 Task: Toggle the preview breaks.
Action: Mouse moved to (8, 553)
Screenshot: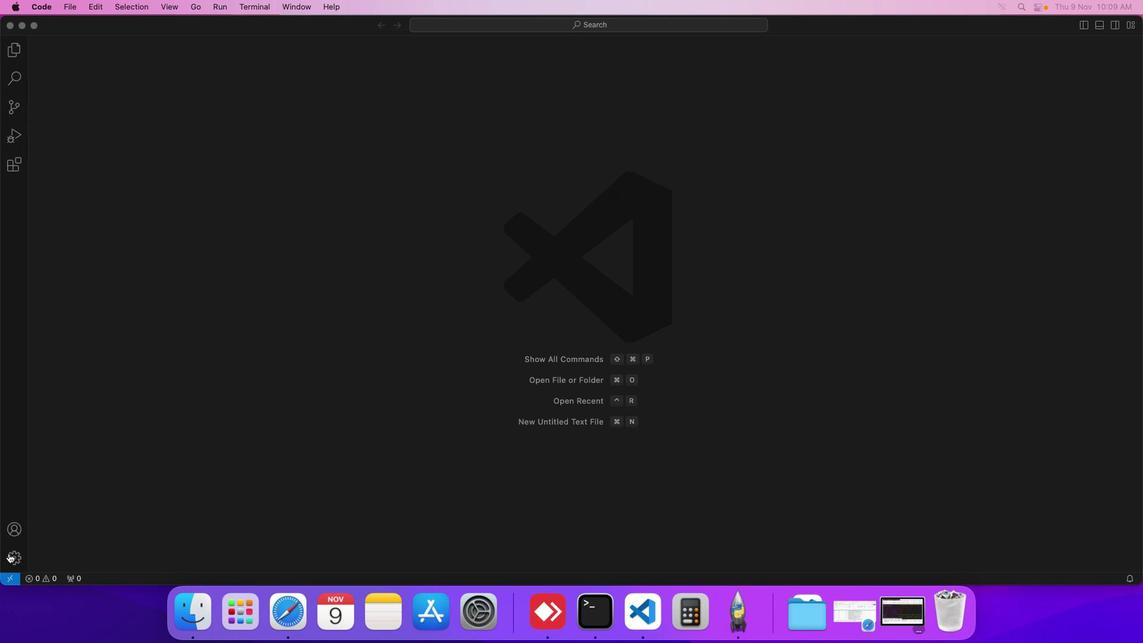 
Action: Mouse pressed left at (8, 553)
Screenshot: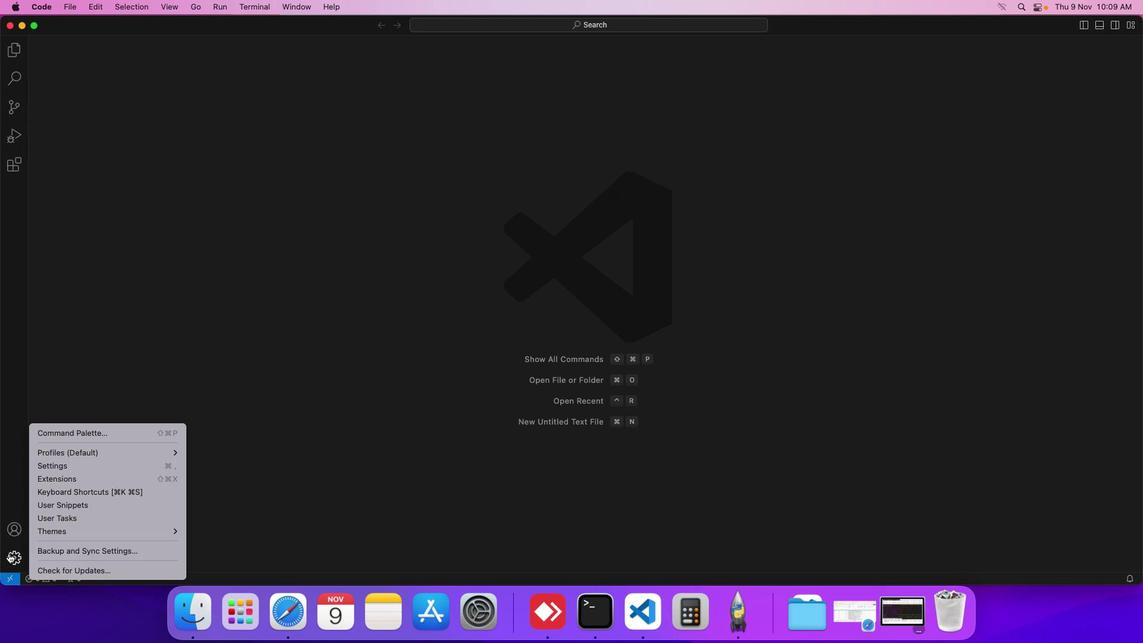 
Action: Mouse moved to (83, 467)
Screenshot: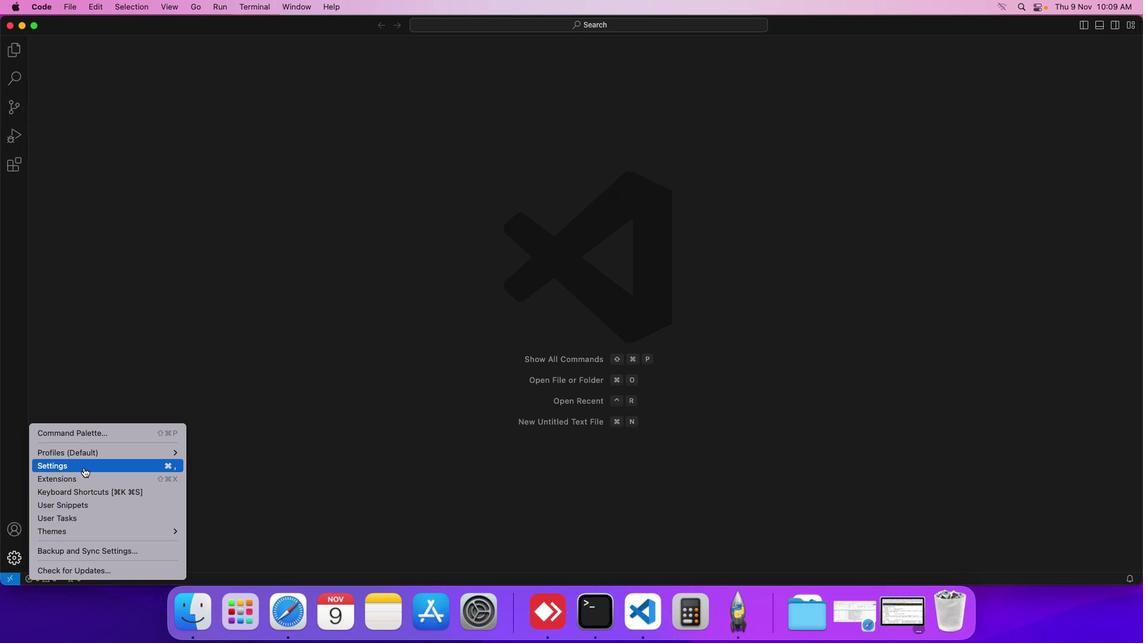 
Action: Mouse pressed left at (83, 467)
Screenshot: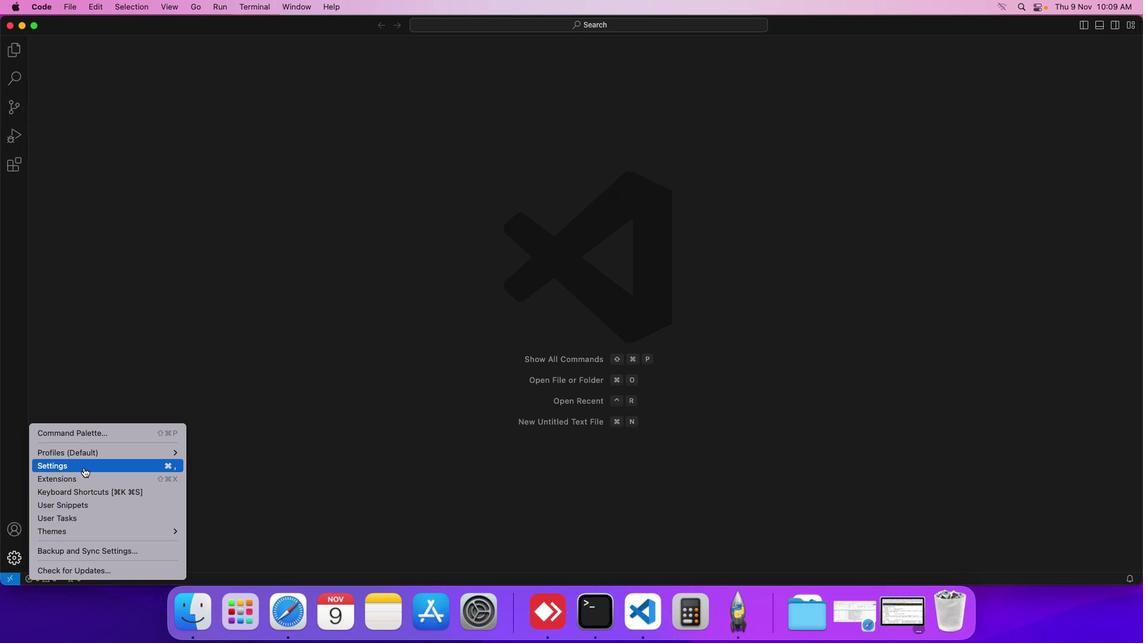 
Action: Mouse moved to (287, 215)
Screenshot: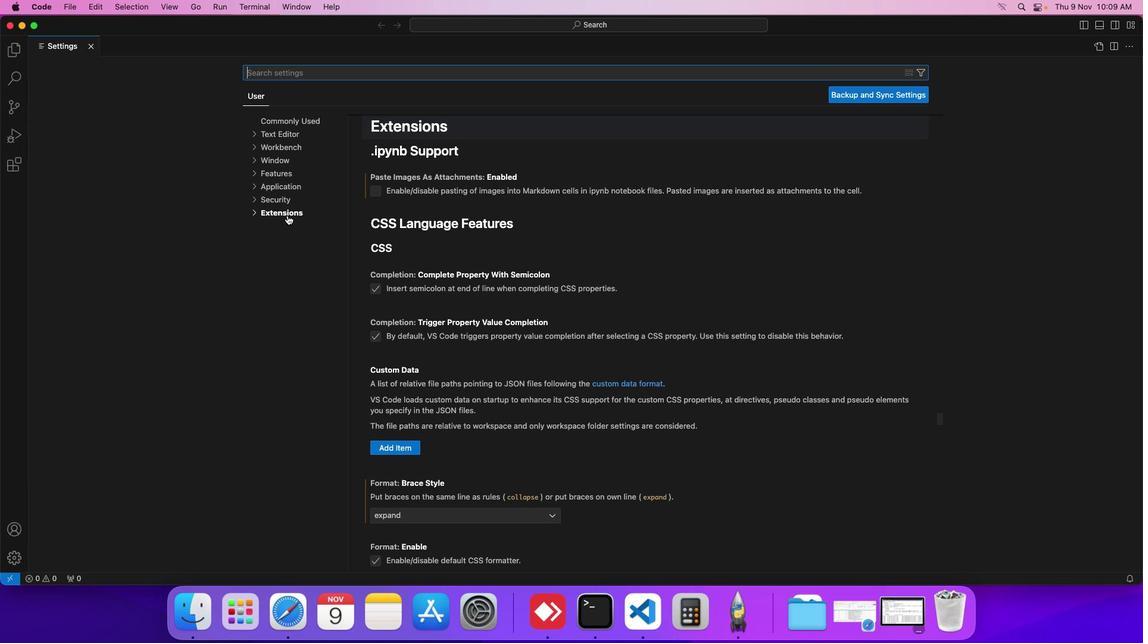 
Action: Mouse pressed left at (287, 215)
Screenshot: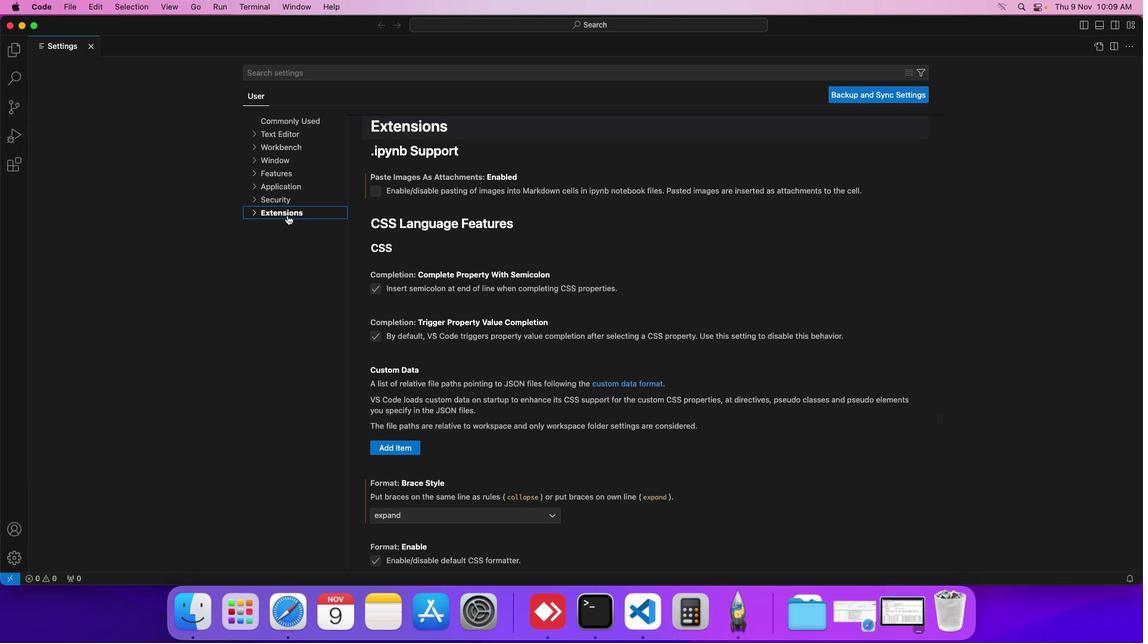 
Action: Mouse moved to (286, 369)
Screenshot: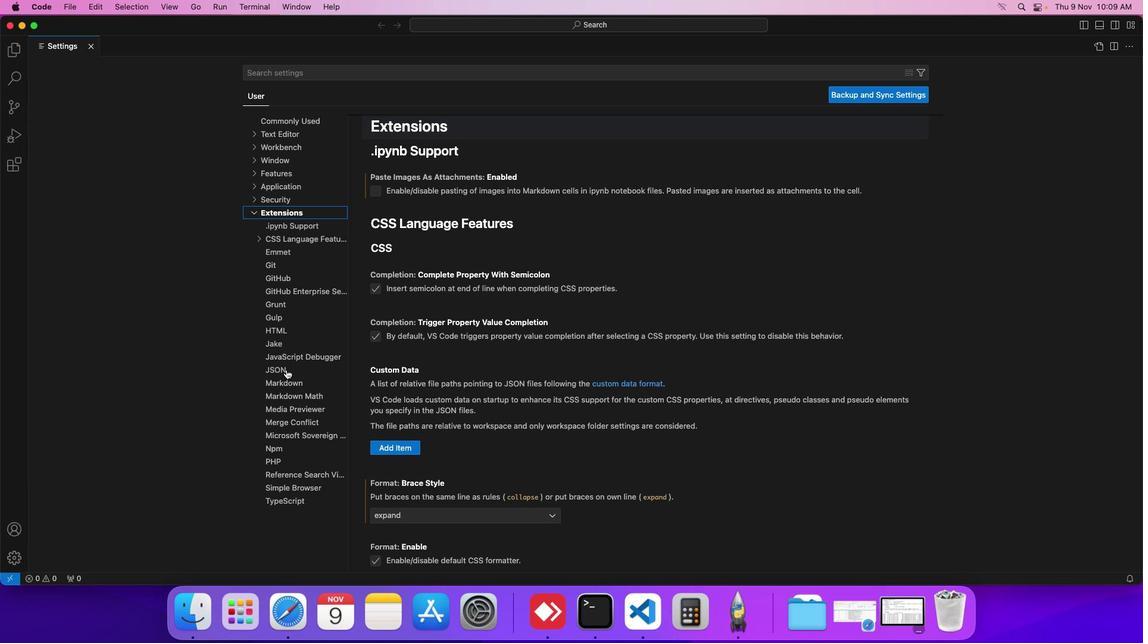 
Action: Mouse pressed left at (286, 369)
Screenshot: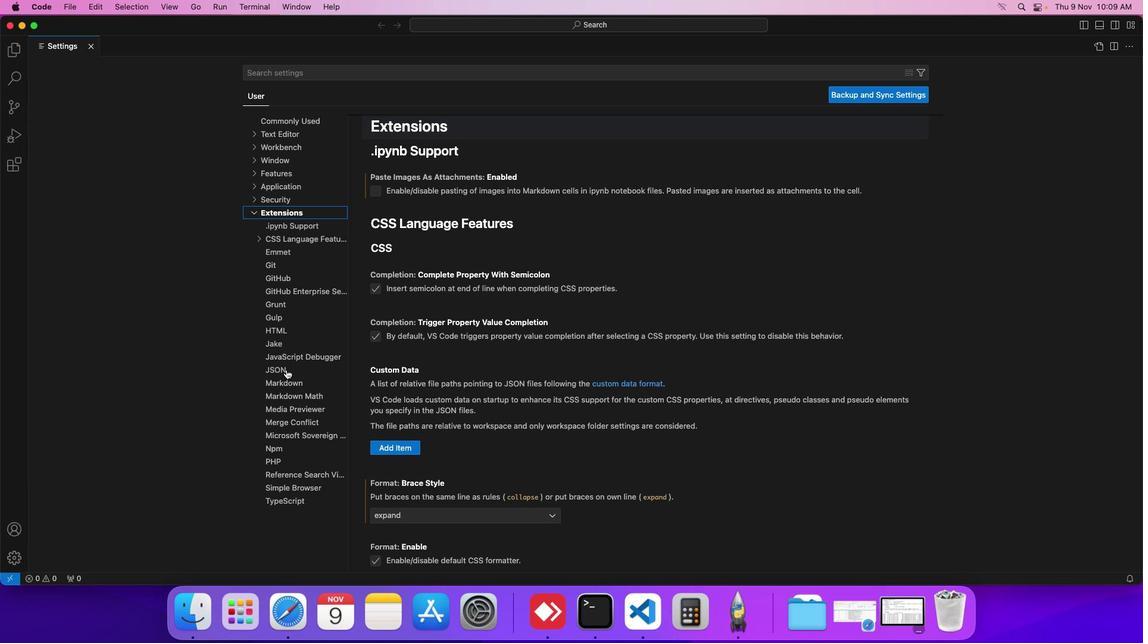 
Action: Mouse moved to (480, 438)
Screenshot: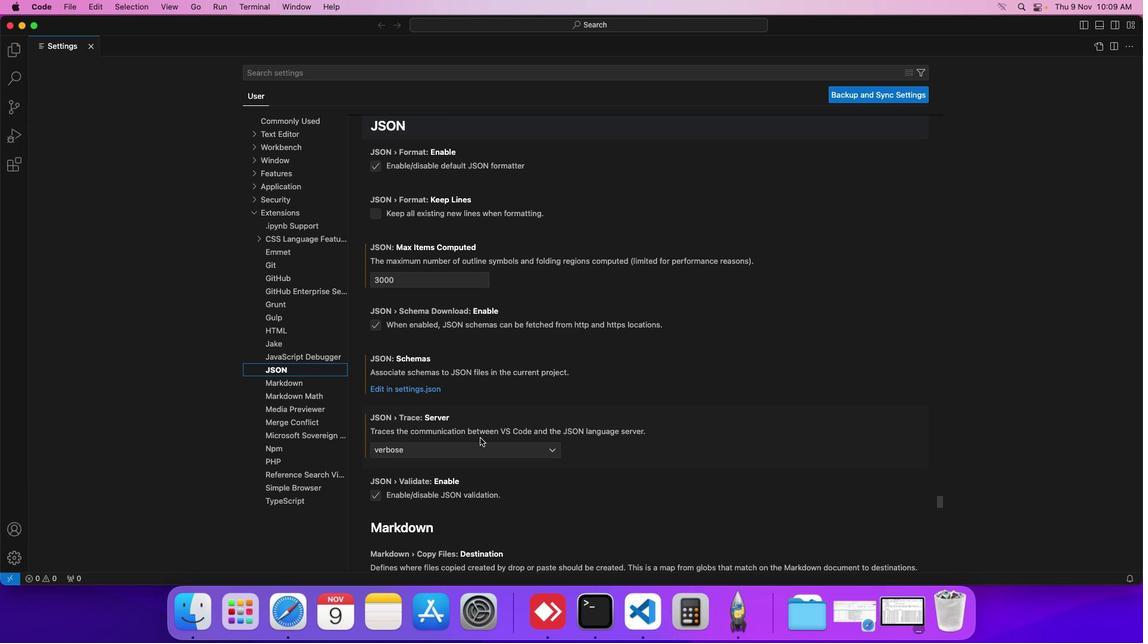 
Action: Mouse scrolled (480, 438) with delta (0, 0)
Screenshot: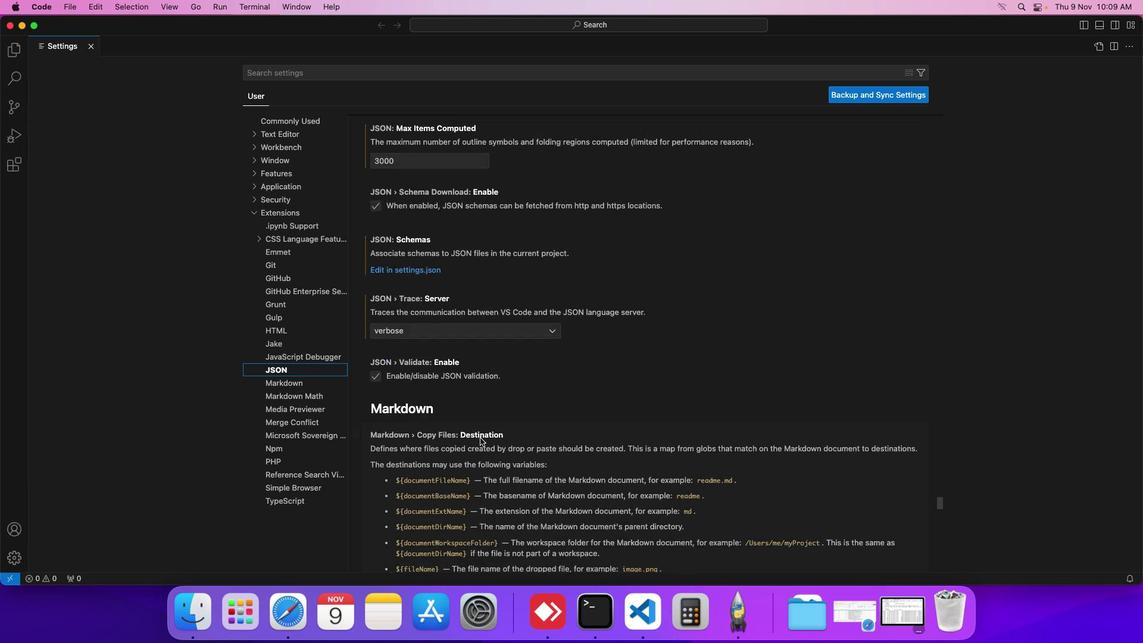 
Action: Mouse scrolled (480, 438) with delta (0, 0)
Screenshot: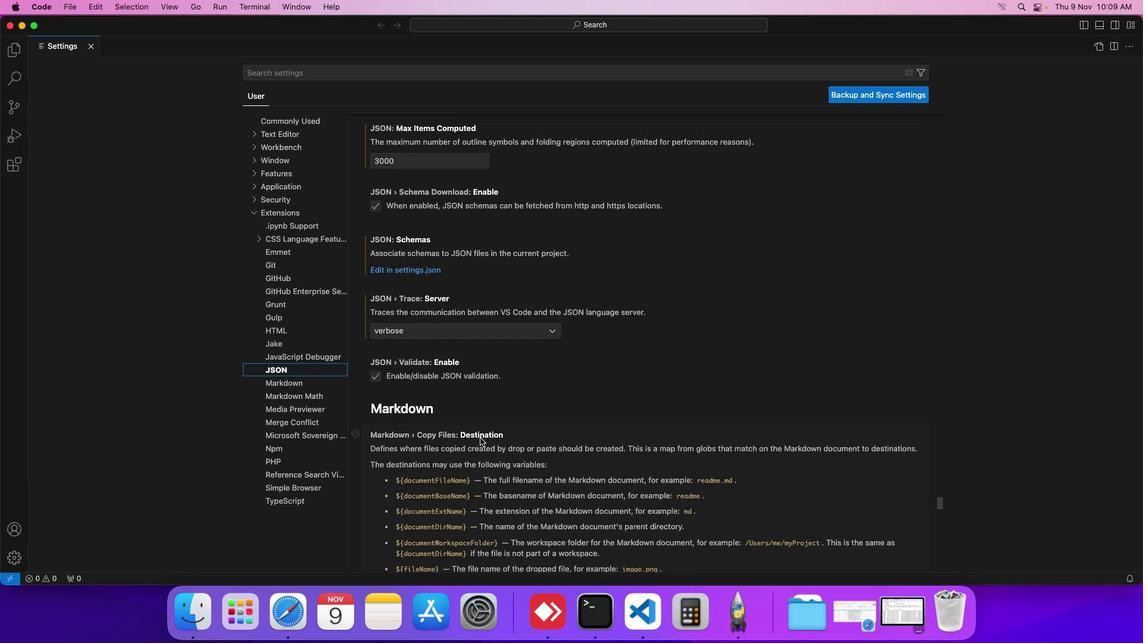 
Action: Mouse scrolled (480, 438) with delta (0, -1)
Screenshot: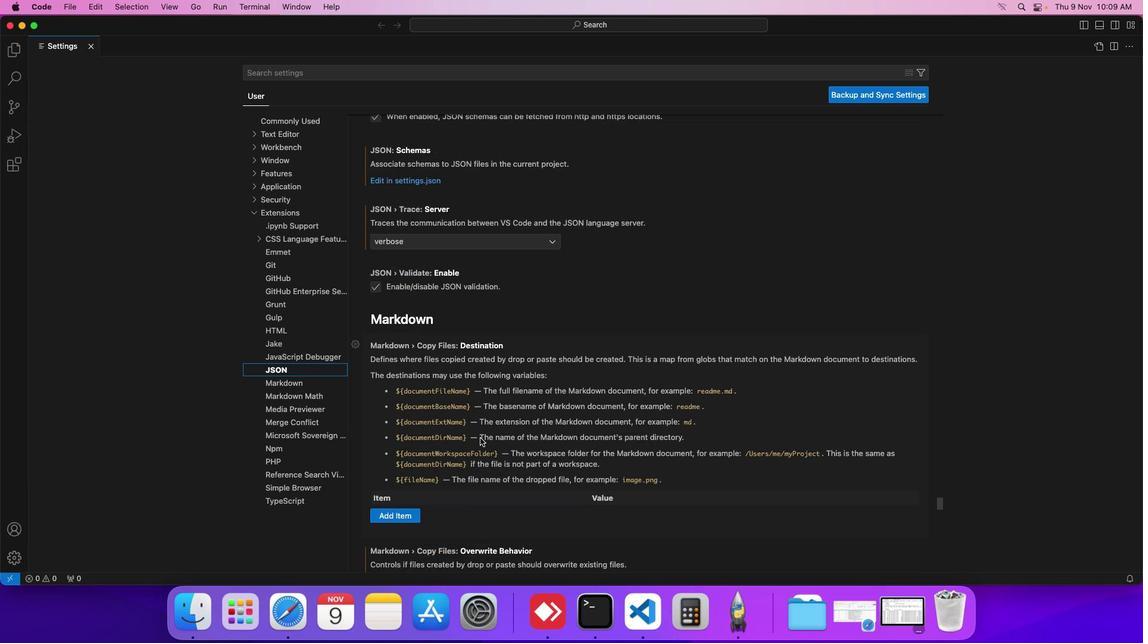 
Action: Mouse scrolled (480, 438) with delta (0, -1)
Screenshot: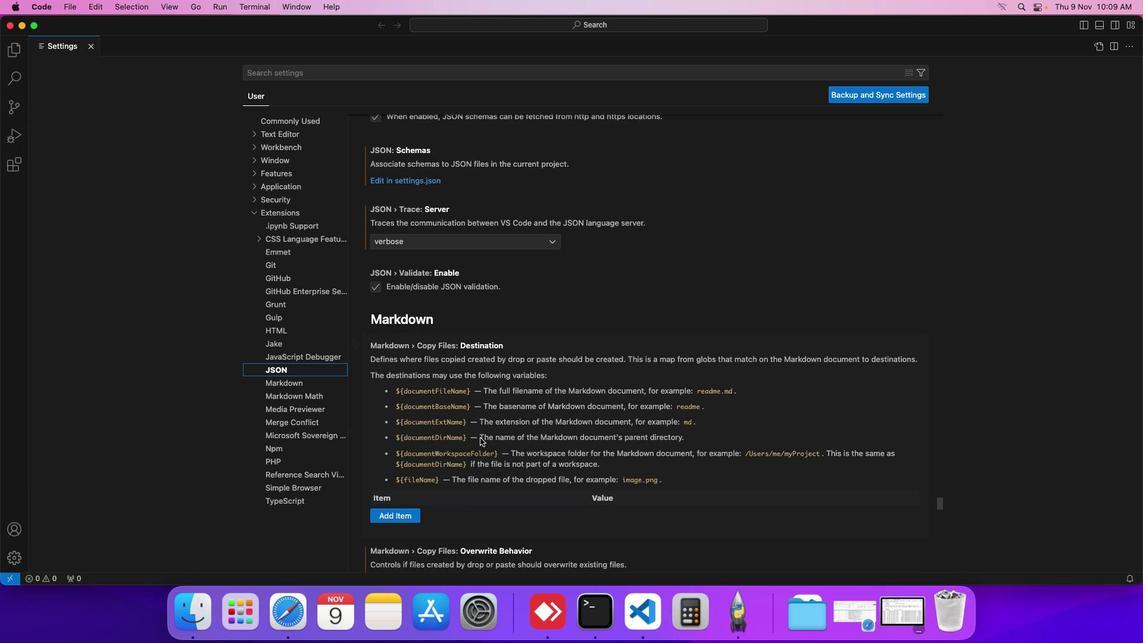 
Action: Mouse scrolled (480, 438) with delta (0, 0)
Screenshot: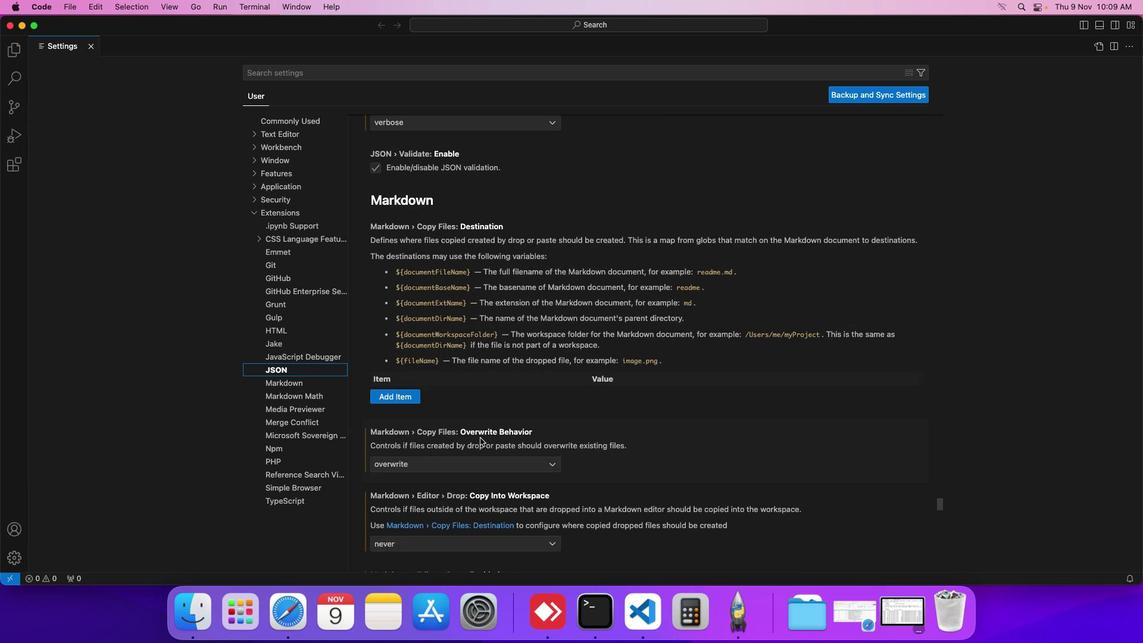 
Action: Mouse scrolled (480, 438) with delta (0, 0)
Screenshot: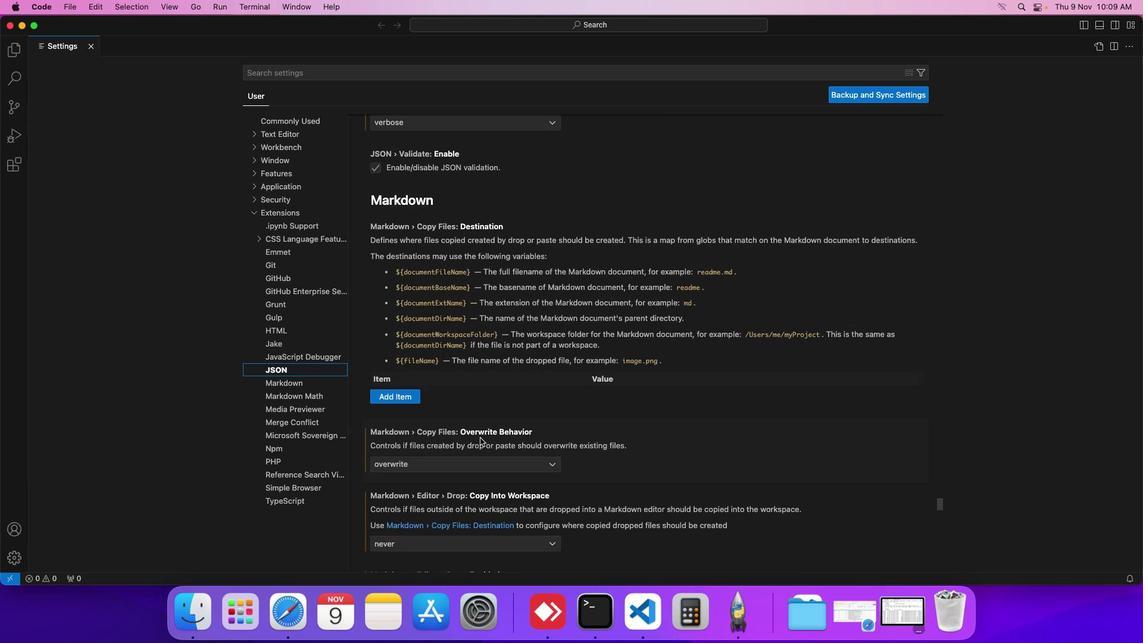 
Action: Mouse scrolled (480, 438) with delta (0, -1)
Screenshot: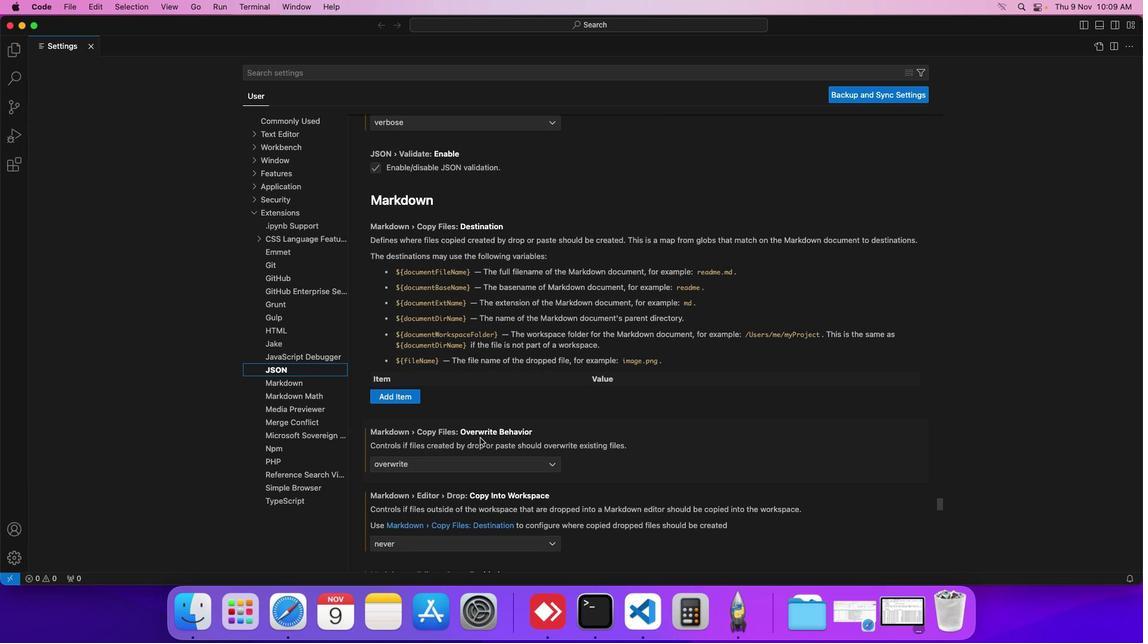 
Action: Mouse scrolled (480, 438) with delta (0, -1)
Screenshot: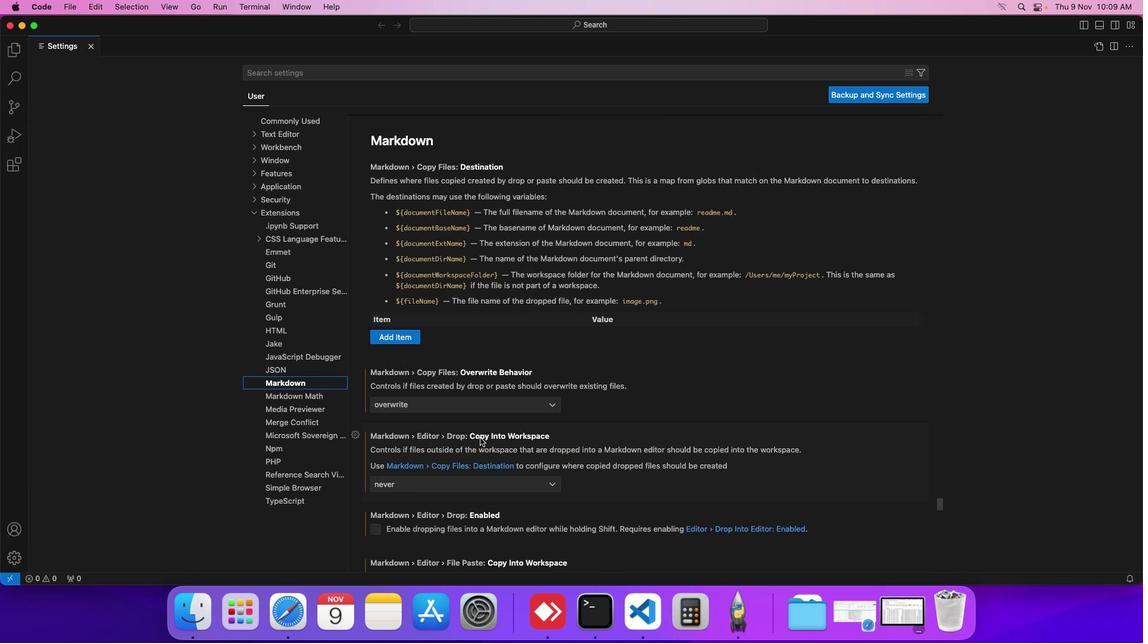 
Action: Mouse scrolled (480, 438) with delta (0, 0)
Screenshot: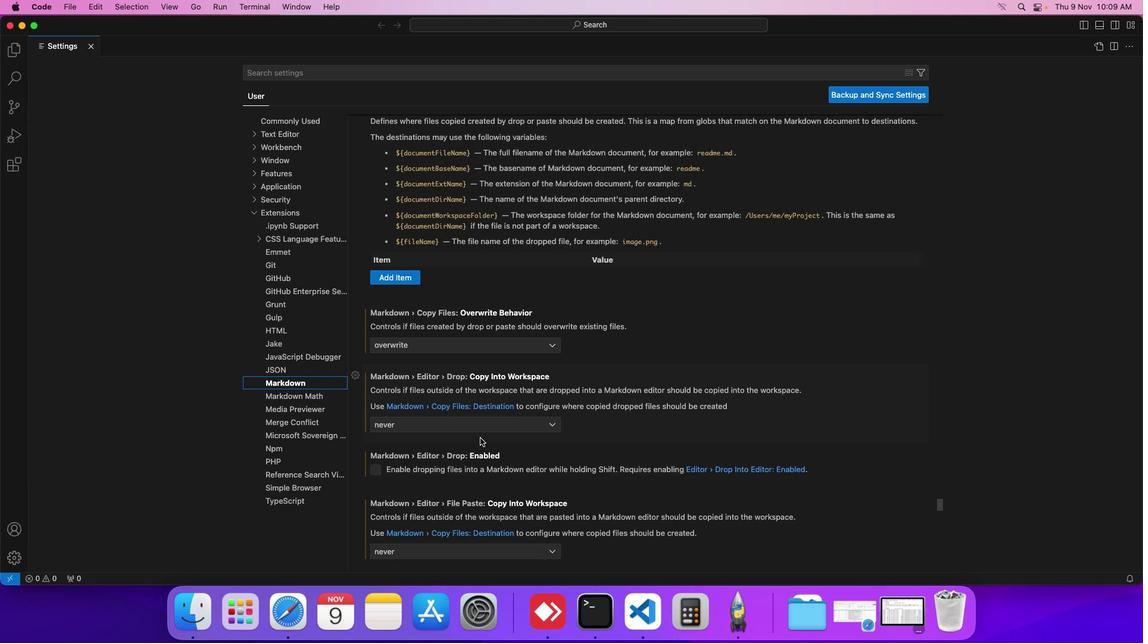 
Action: Mouse scrolled (480, 438) with delta (0, 0)
Screenshot: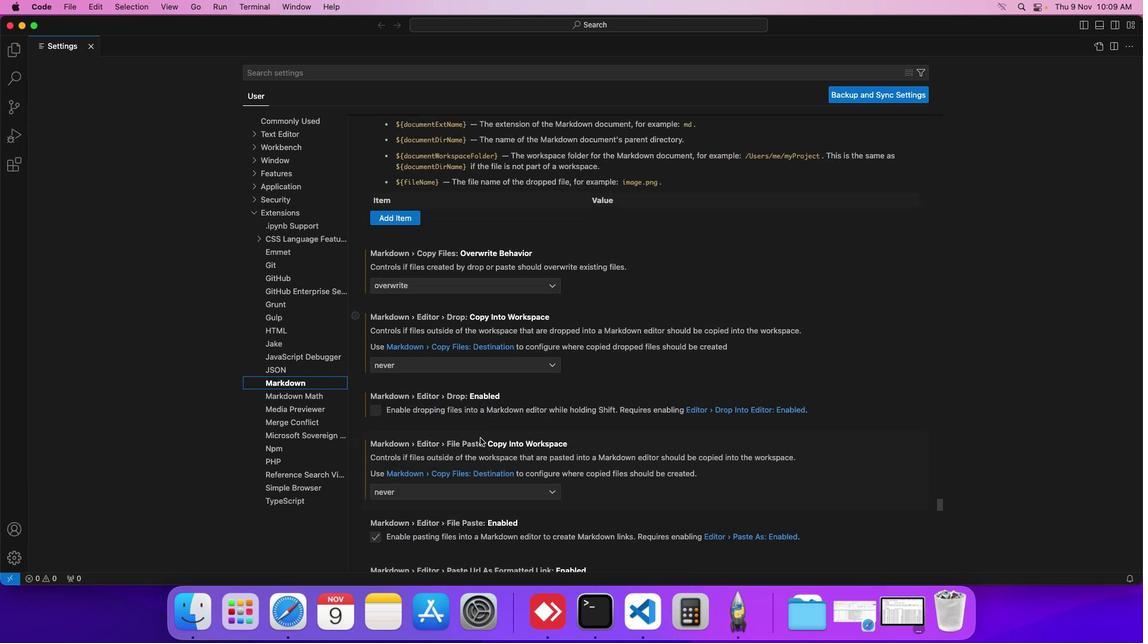 
Action: Mouse scrolled (480, 438) with delta (0, -1)
Screenshot: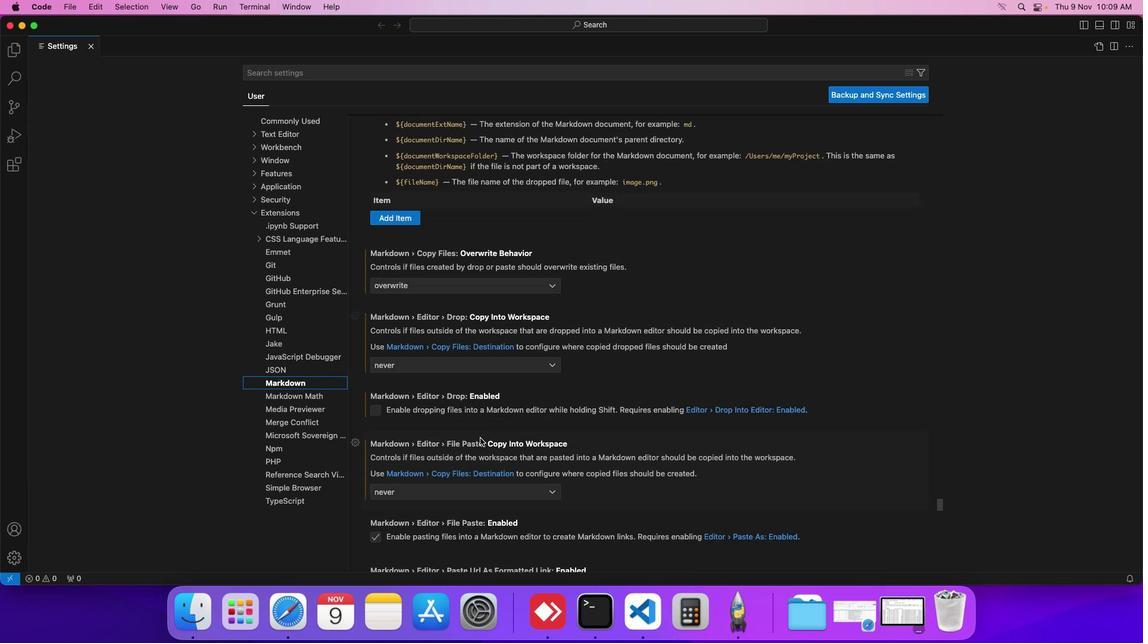 
Action: Mouse moved to (479, 438)
Screenshot: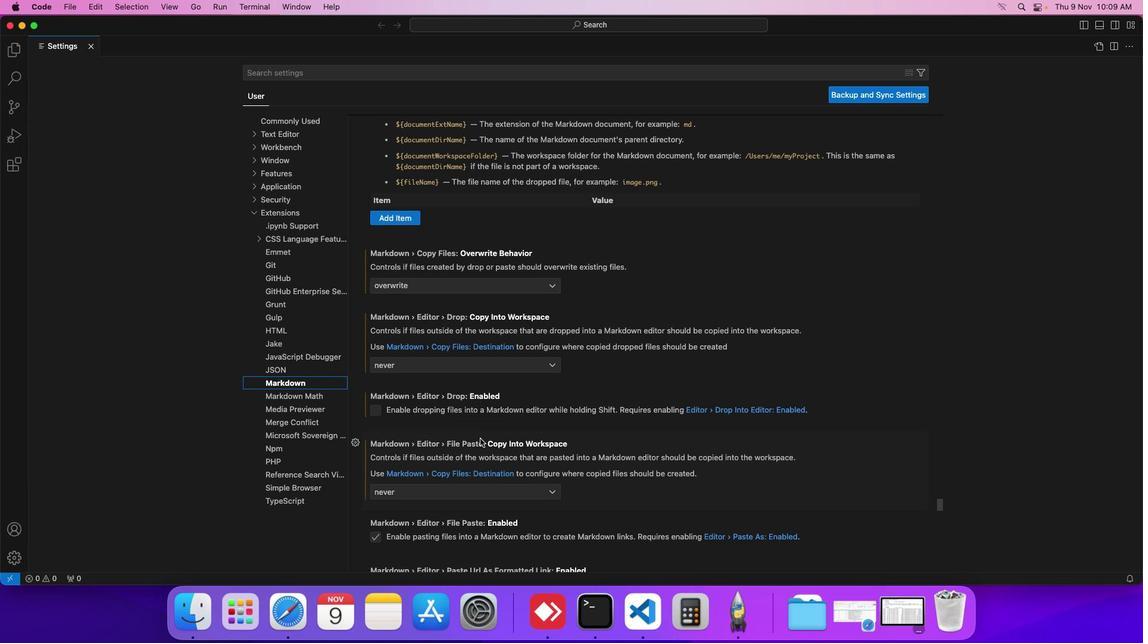 
Action: Mouse scrolled (479, 438) with delta (0, 0)
Screenshot: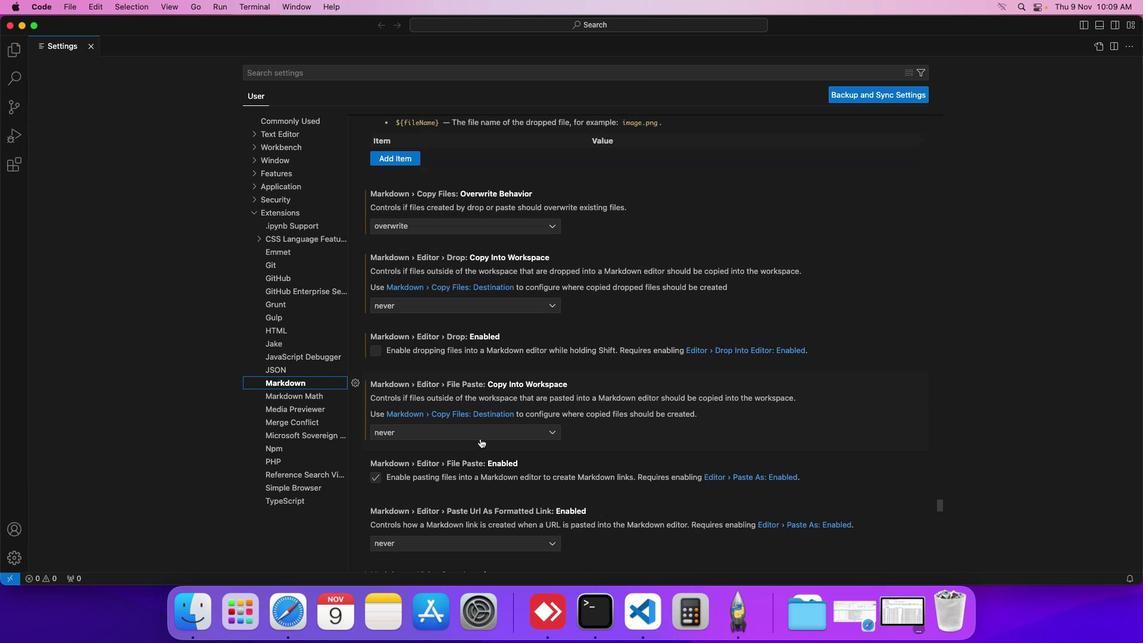 
Action: Mouse scrolled (479, 438) with delta (0, 0)
Screenshot: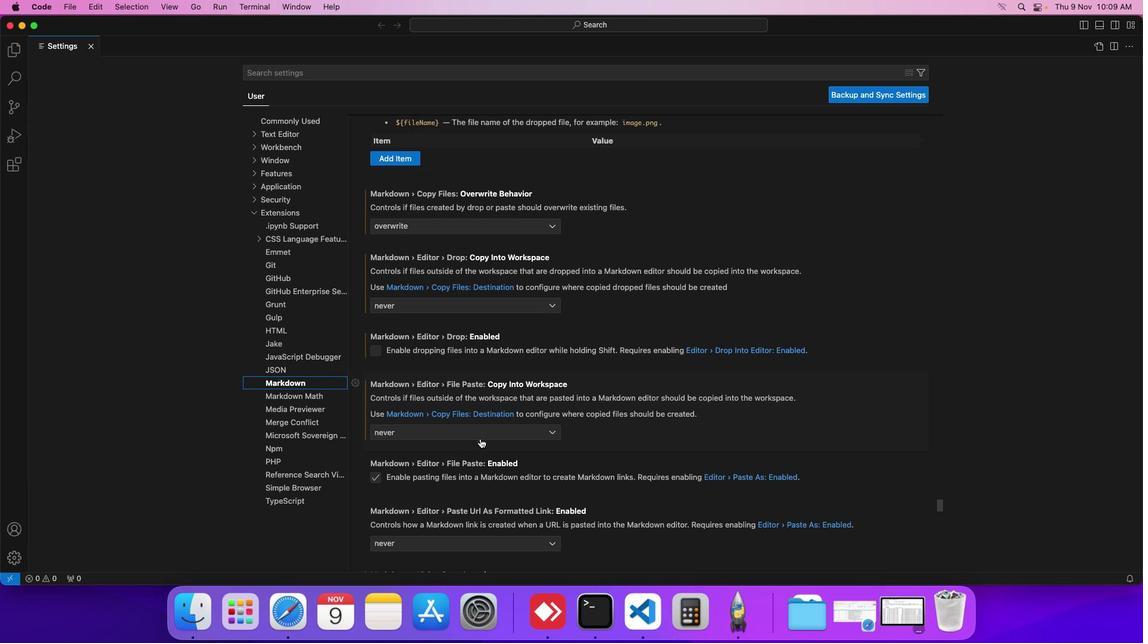 
Action: Mouse scrolled (479, 438) with delta (0, 0)
Screenshot: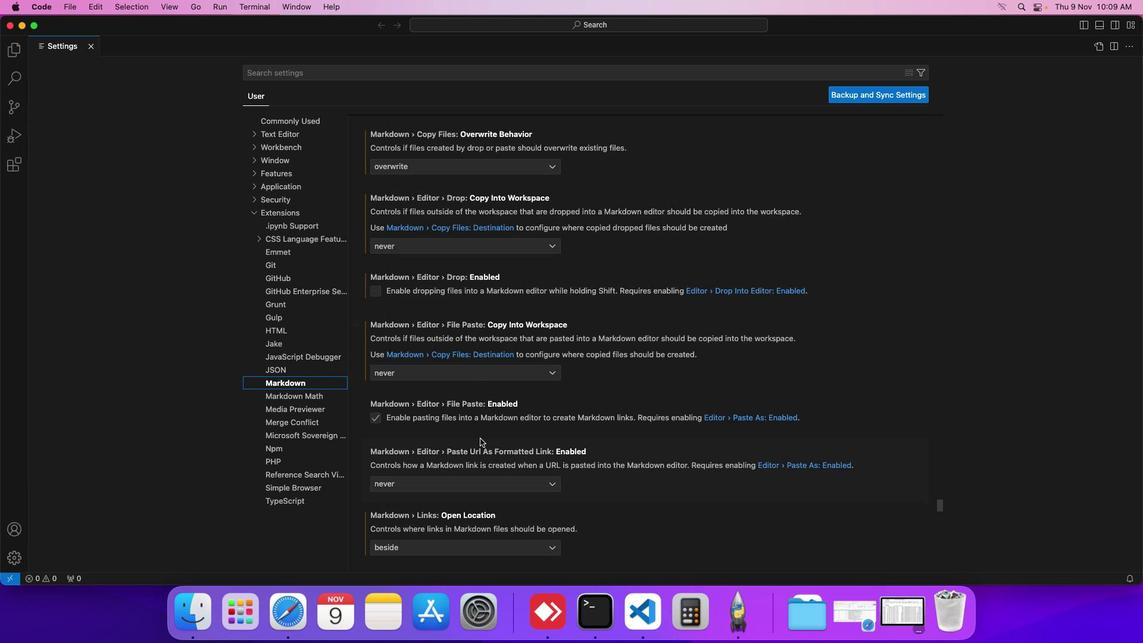 
Action: Mouse scrolled (479, 438) with delta (0, 0)
Screenshot: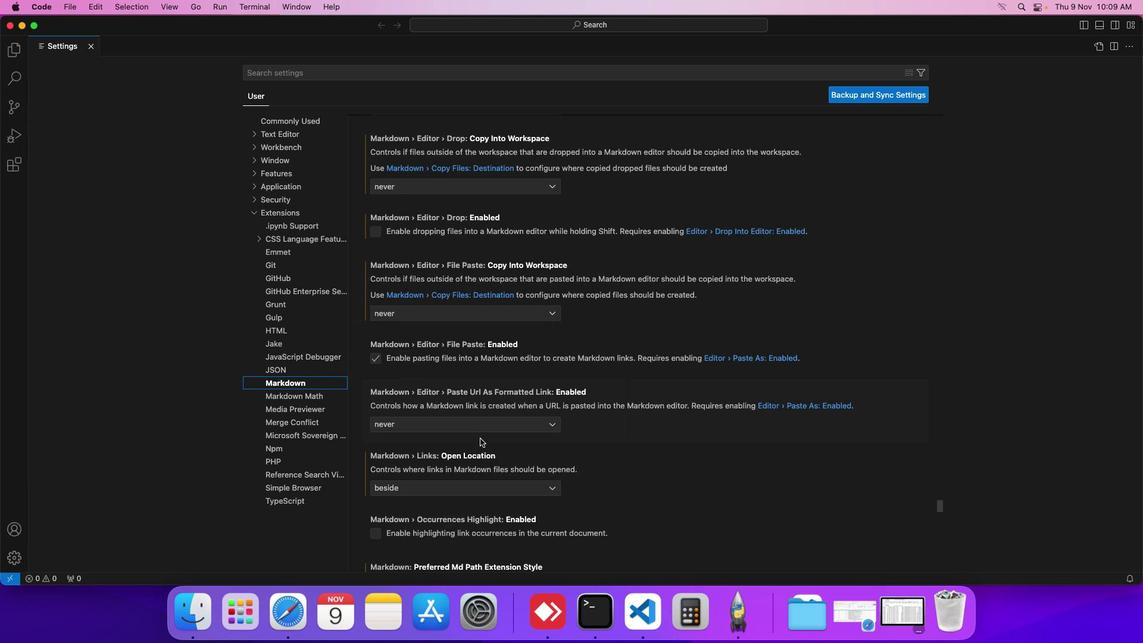 
Action: Mouse scrolled (479, 438) with delta (0, -1)
Screenshot: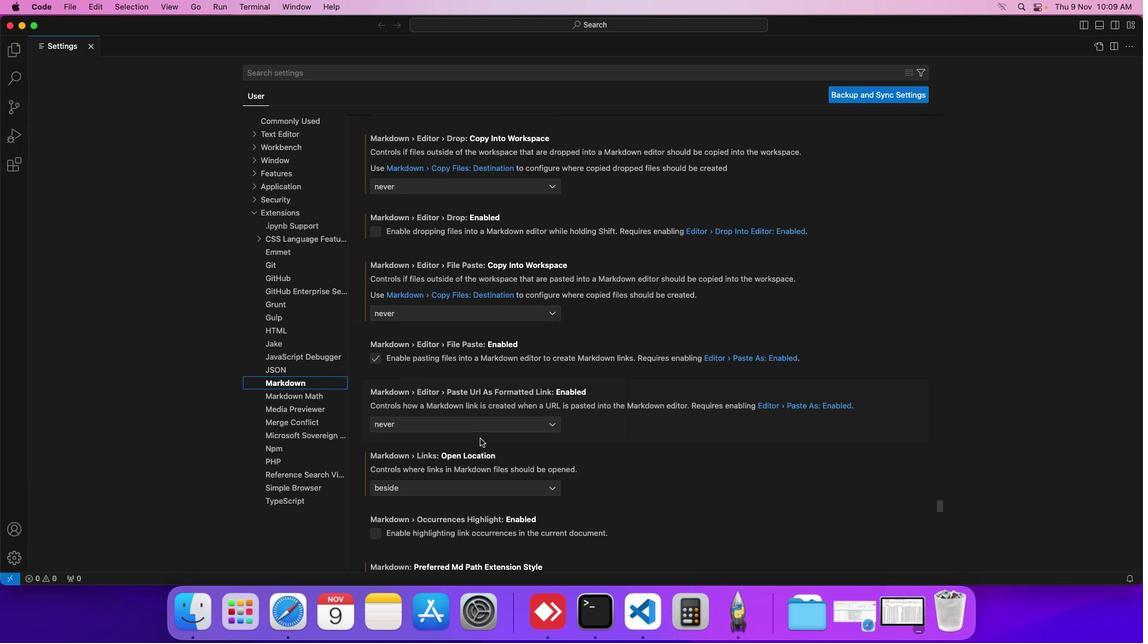 
Action: Mouse scrolled (479, 438) with delta (0, -1)
Screenshot: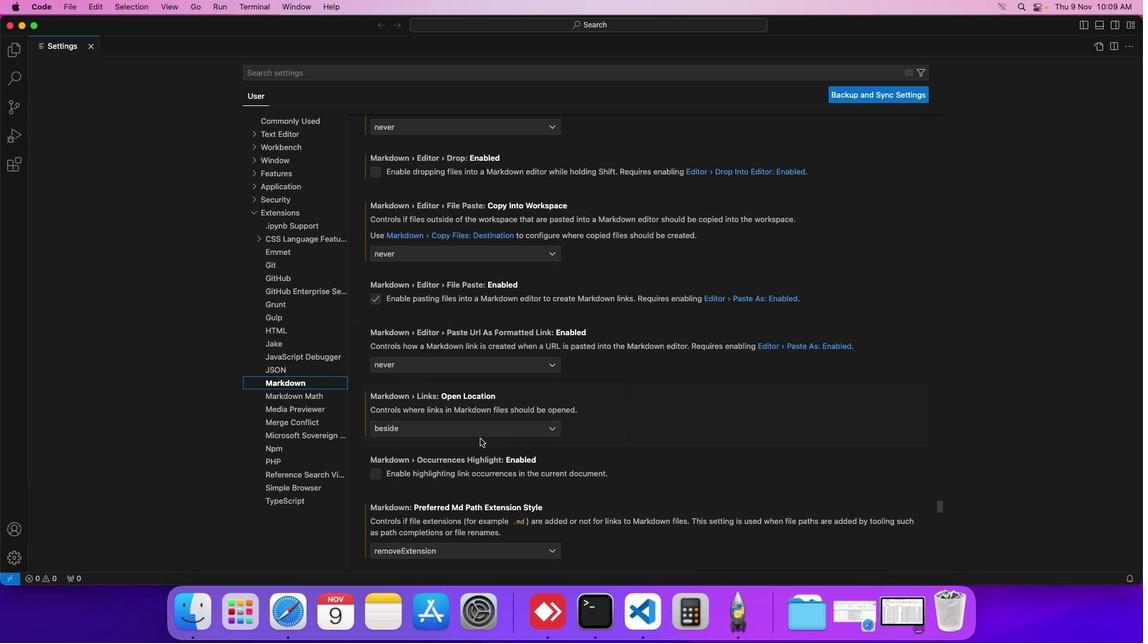 
Action: Mouse scrolled (479, 438) with delta (0, 0)
Screenshot: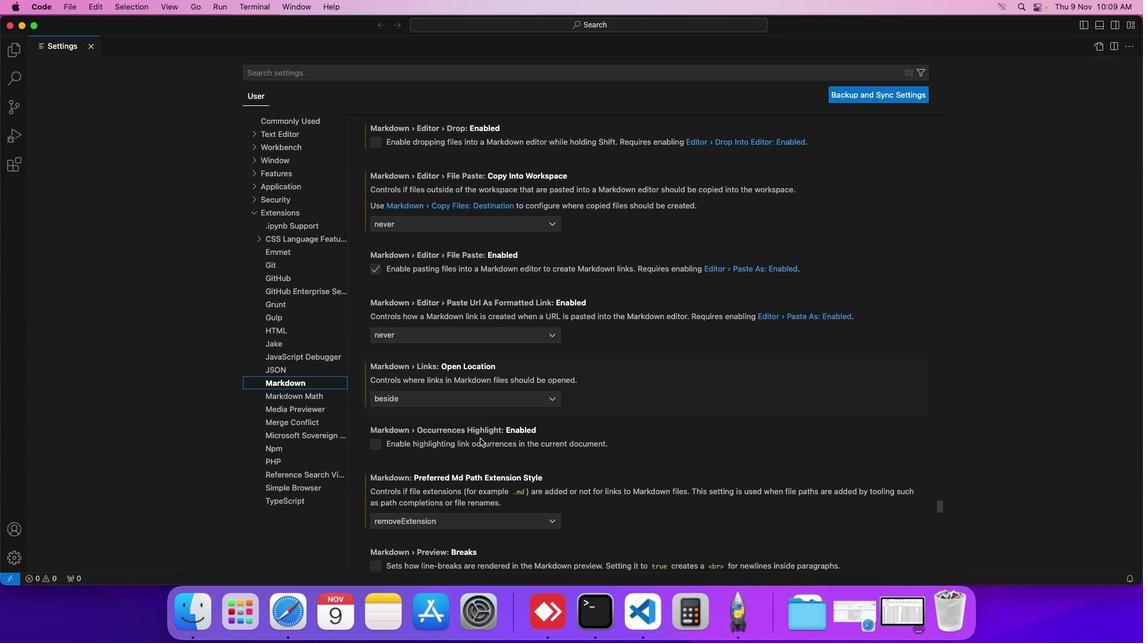 
Action: Mouse scrolled (479, 438) with delta (0, 0)
Screenshot: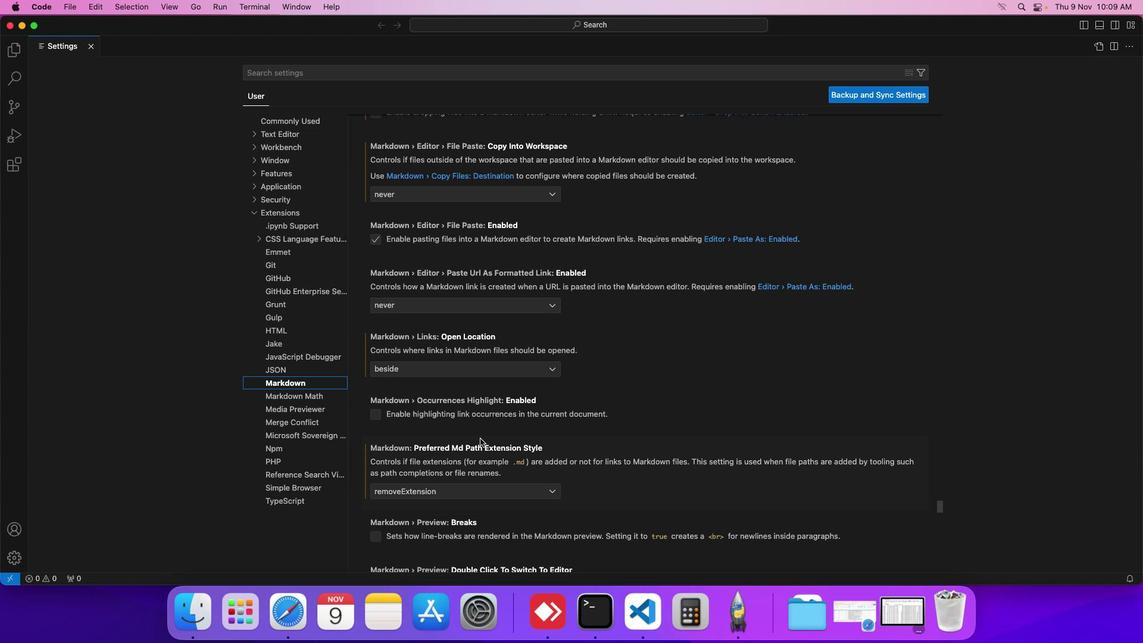 
Action: Mouse scrolled (479, 438) with delta (0, 0)
Screenshot: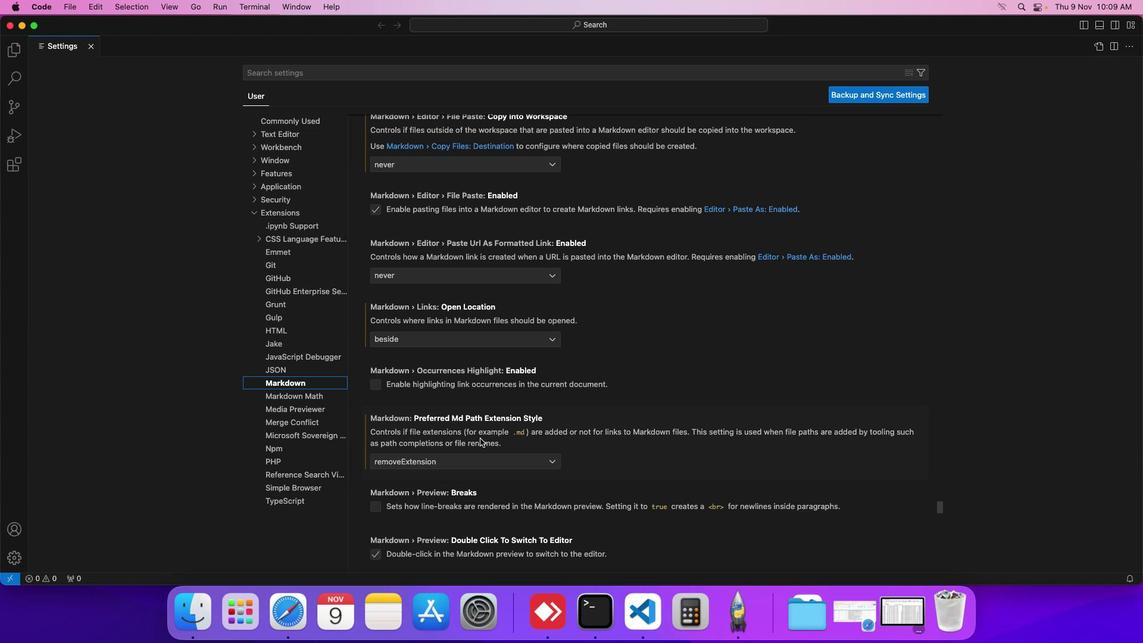 
Action: Mouse scrolled (479, 438) with delta (0, 0)
Screenshot: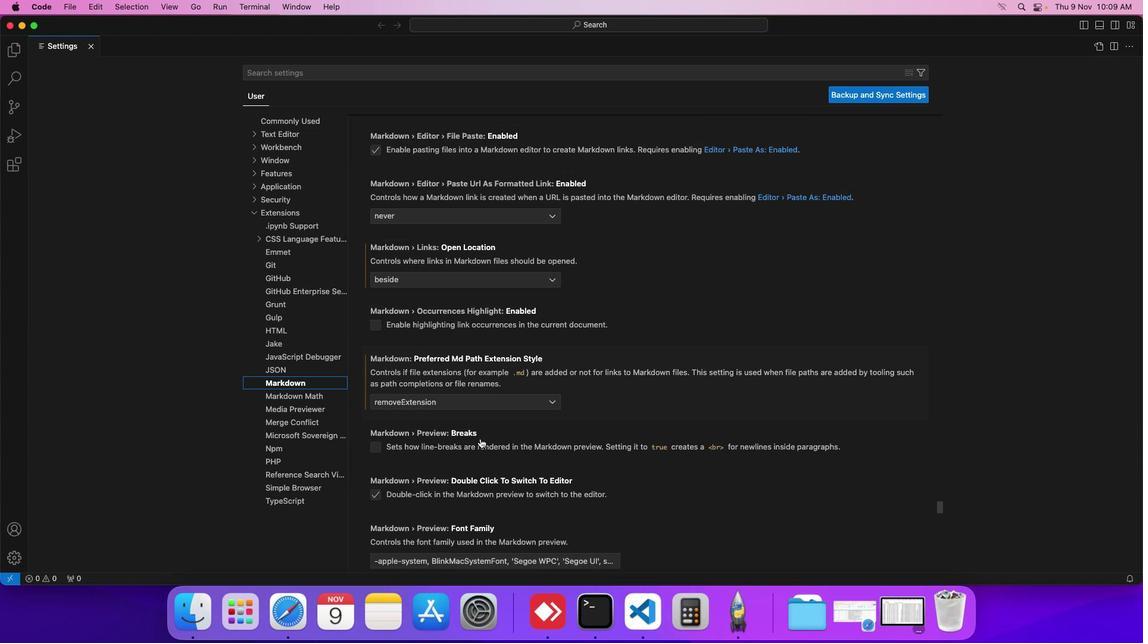 
Action: Mouse scrolled (479, 438) with delta (0, 0)
Screenshot: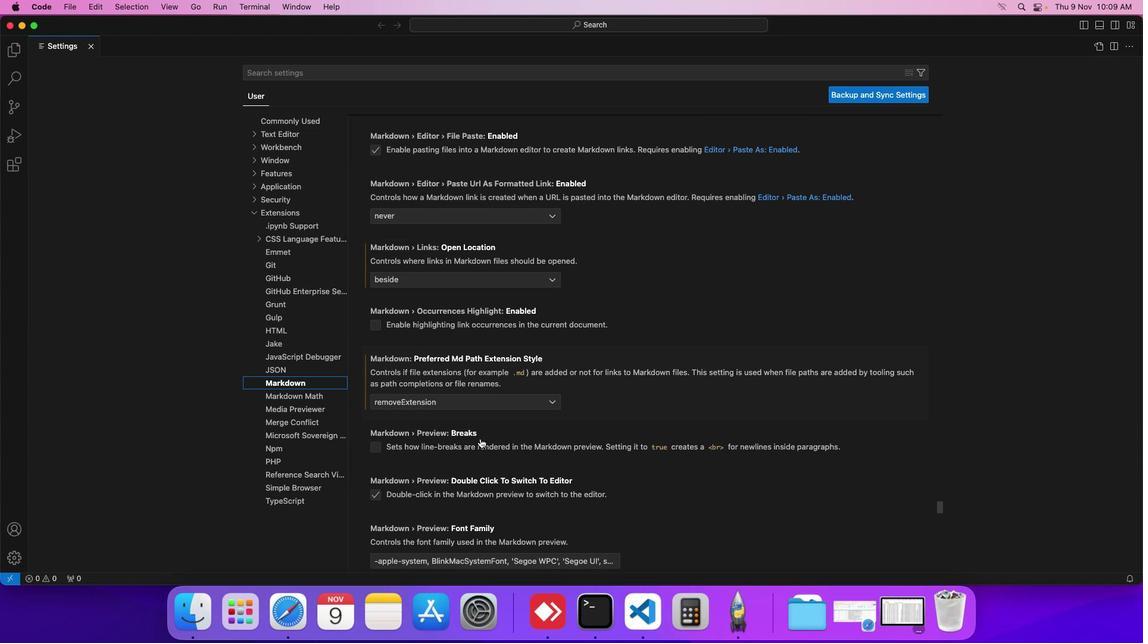 
Action: Mouse scrolled (479, 438) with delta (0, 0)
Screenshot: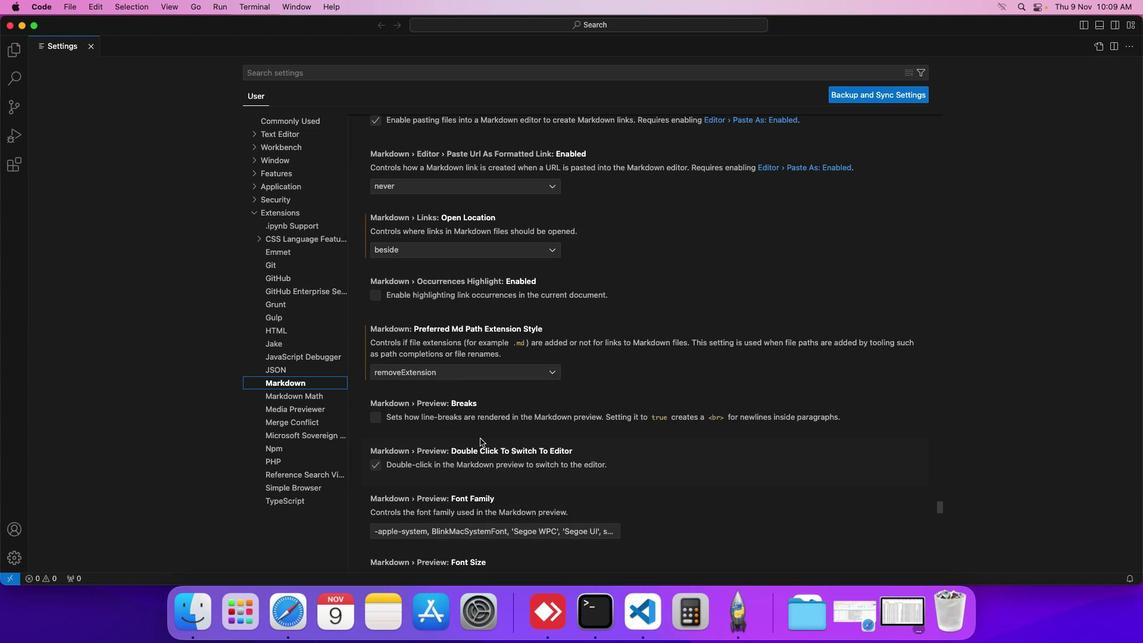 
Action: Mouse scrolled (479, 438) with delta (0, 0)
Screenshot: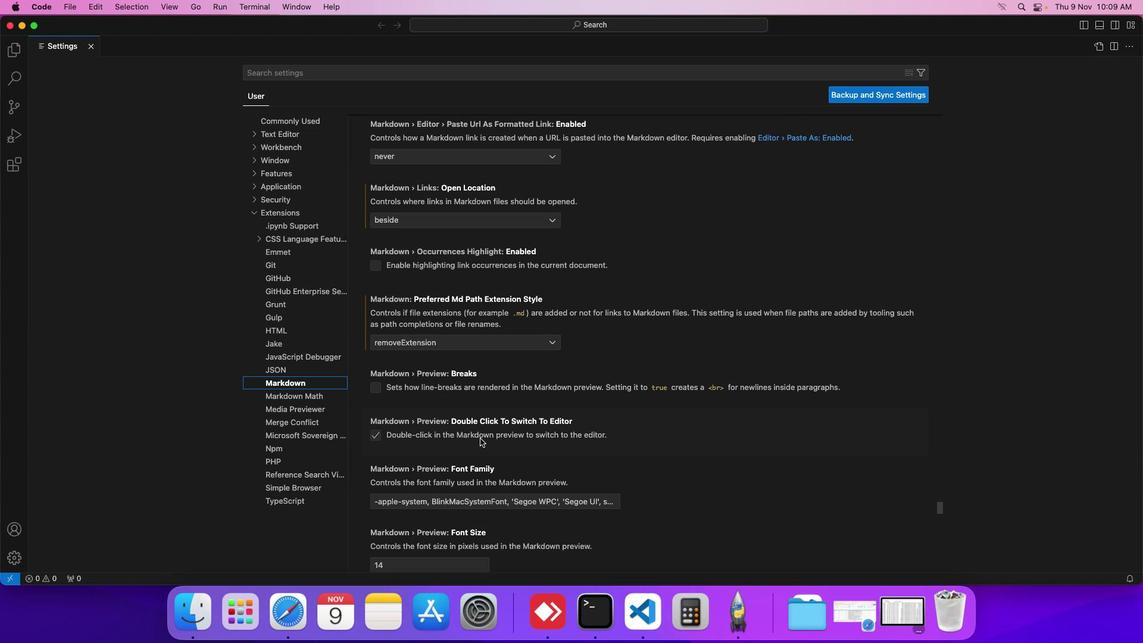 
Action: Mouse scrolled (479, 438) with delta (0, 0)
Screenshot: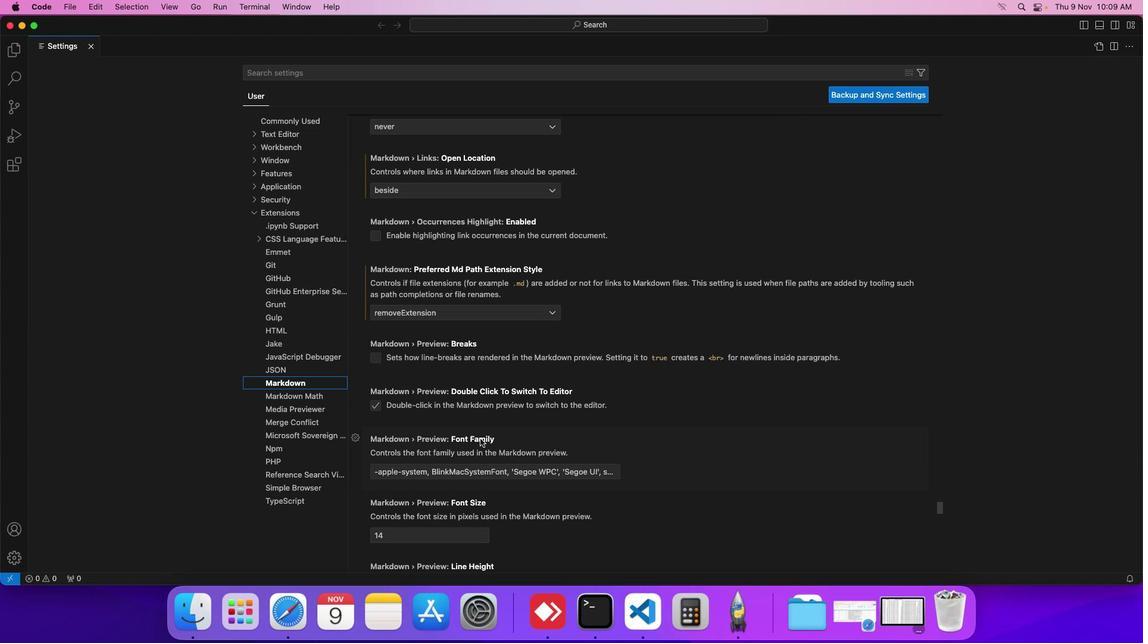 
Action: Mouse moved to (376, 356)
Screenshot: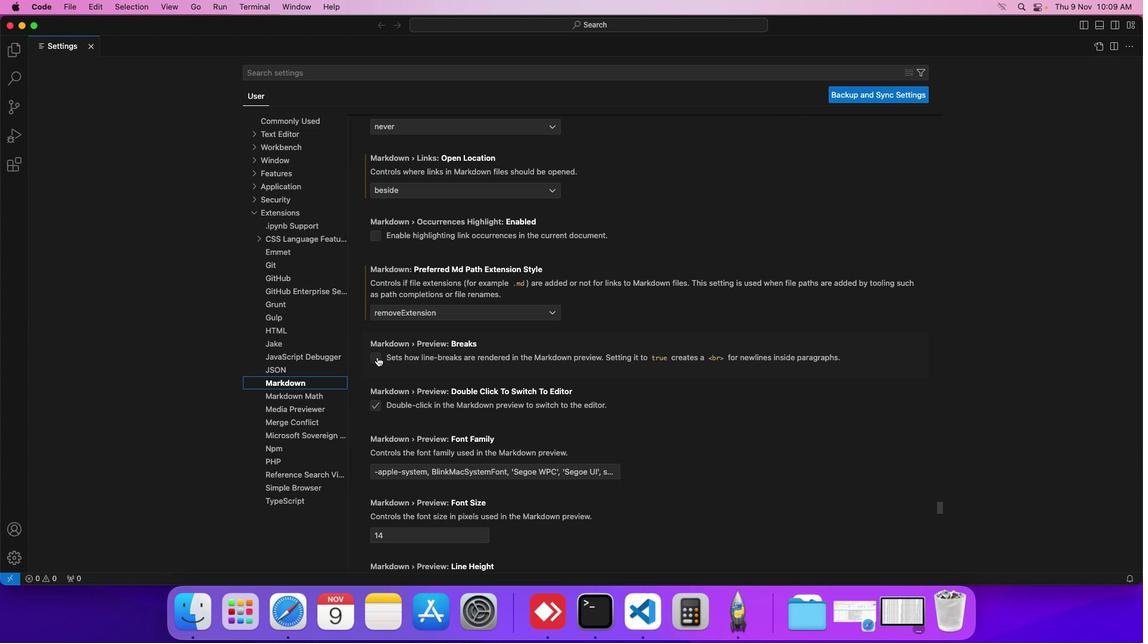 
Action: Mouse pressed left at (376, 356)
Screenshot: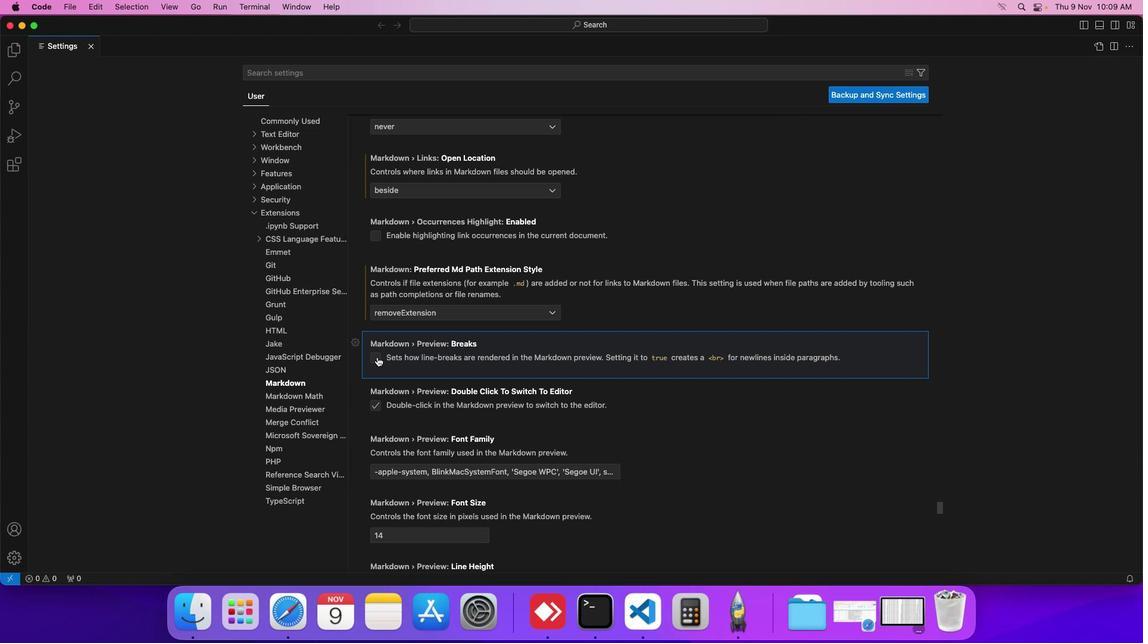 
Action: Mouse moved to (394, 362)
Screenshot: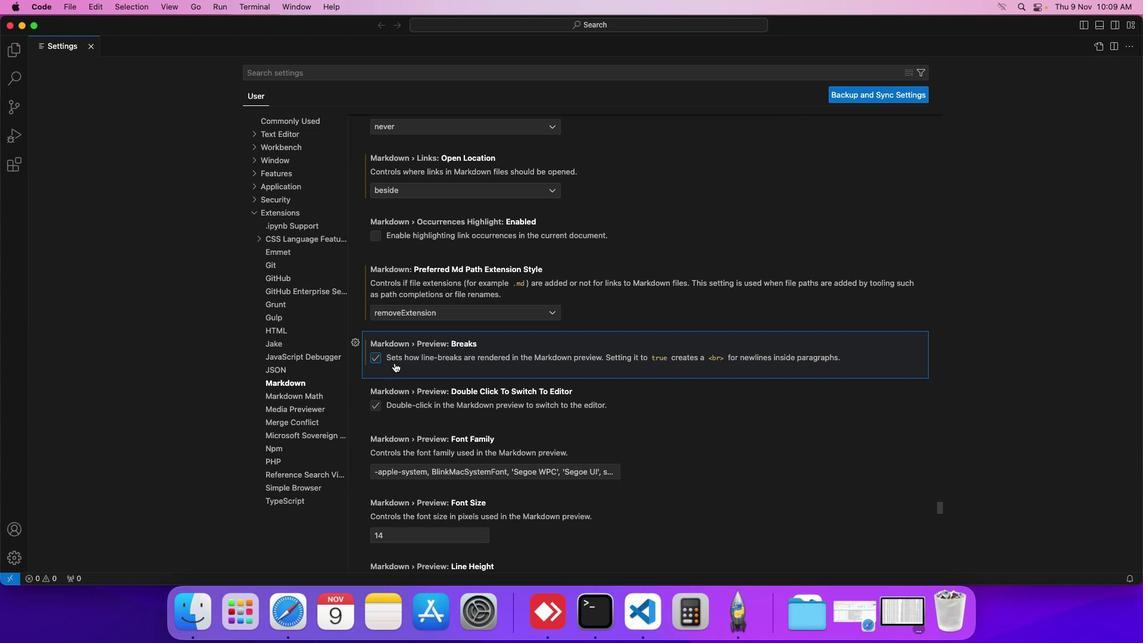 
